Task: Send an email with the signature Dallas Robinson with the subject 'Order confirmation' and the message 'I would like to schedule a meeting to discuss this proposal.' from softage.1@softage.net to softage.2@softage.net,  softage.1@softage.net and softage.3@softage.net with CC to softage.4@softage.net with an attached document Timesheet.xlsx
Action: Key pressed n
Screenshot: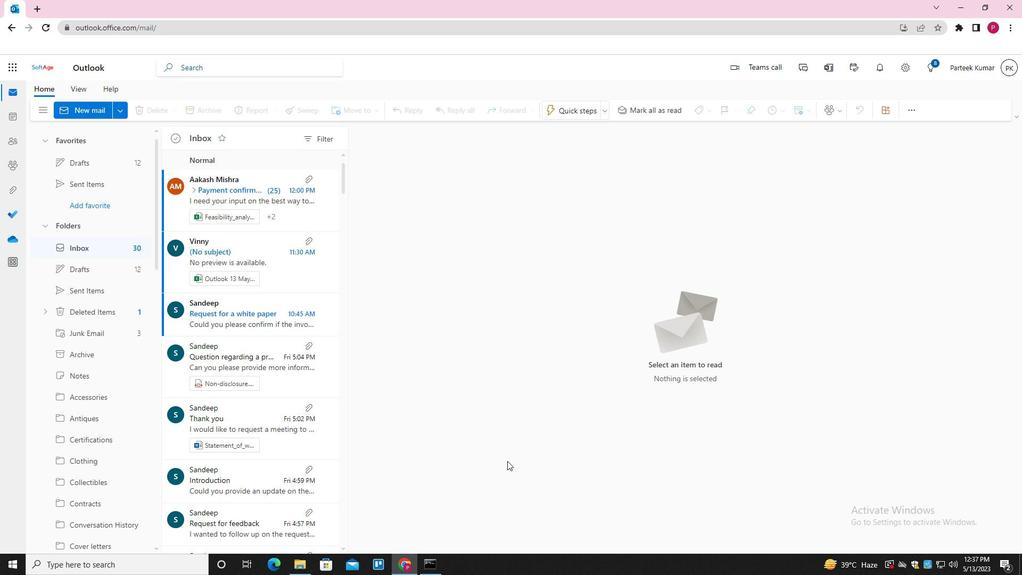 
Action: Mouse moved to (716, 111)
Screenshot: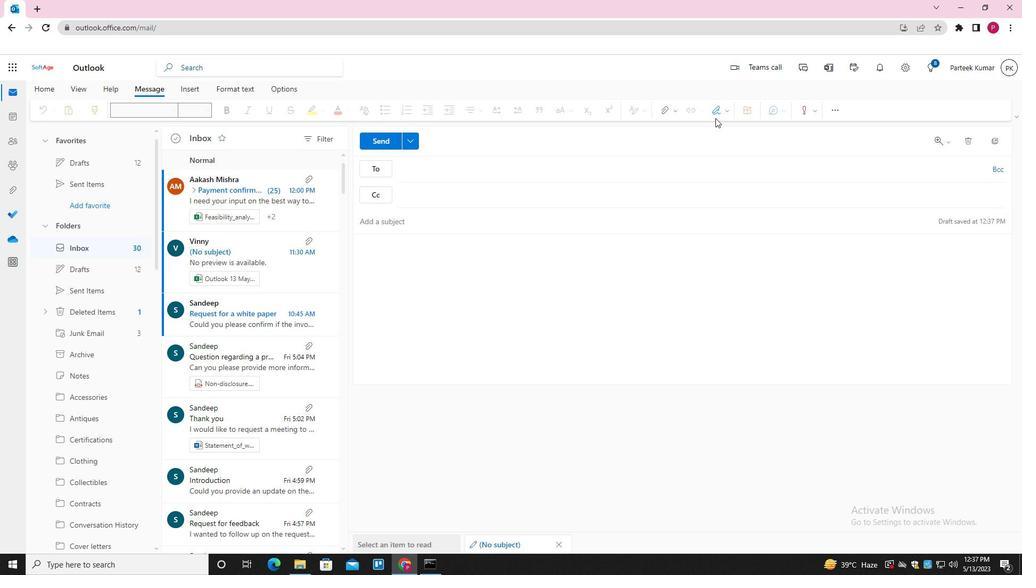 
Action: Mouse pressed left at (716, 111)
Screenshot: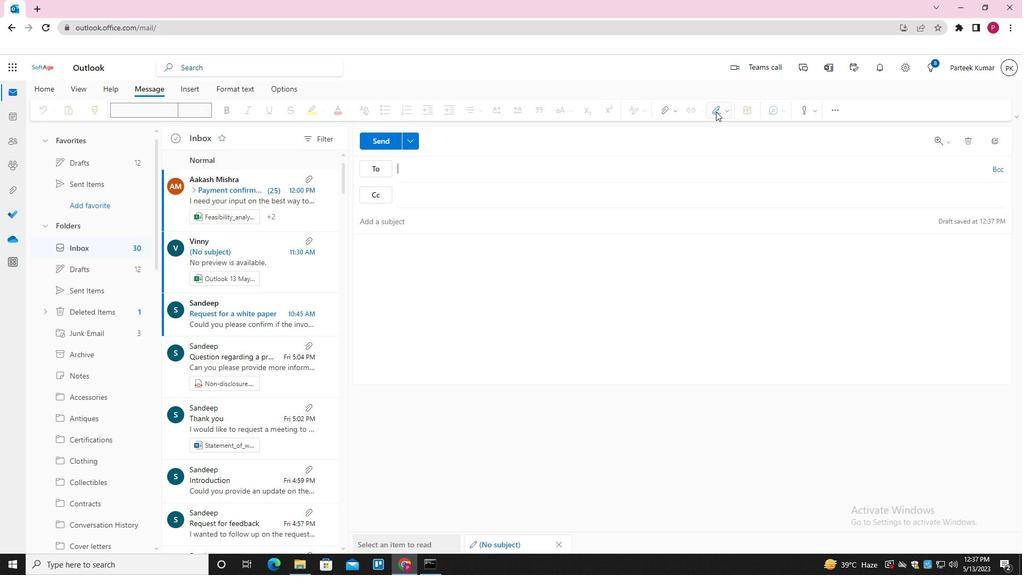 
Action: Mouse moved to (701, 152)
Screenshot: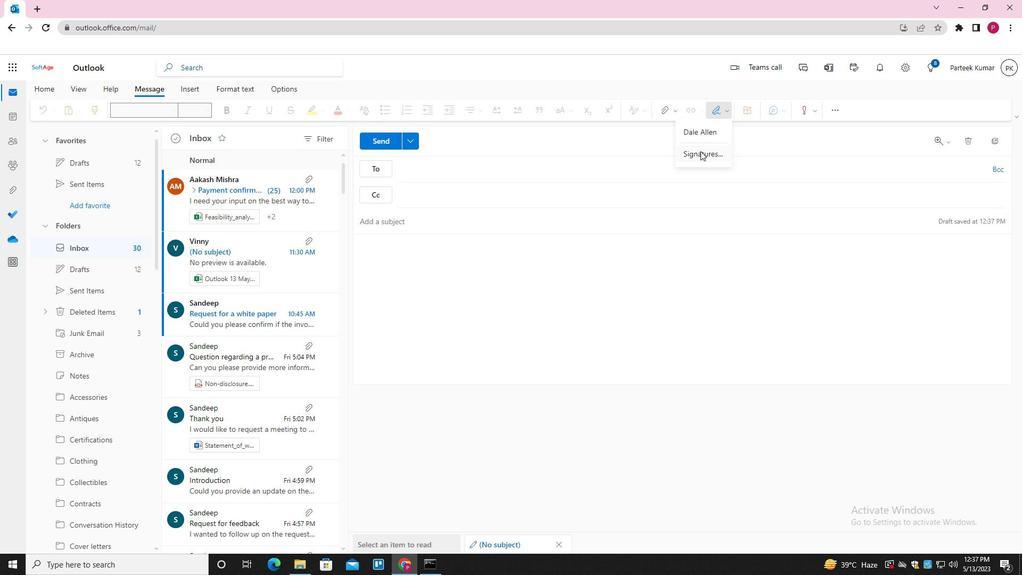 
Action: Mouse pressed left at (701, 152)
Screenshot: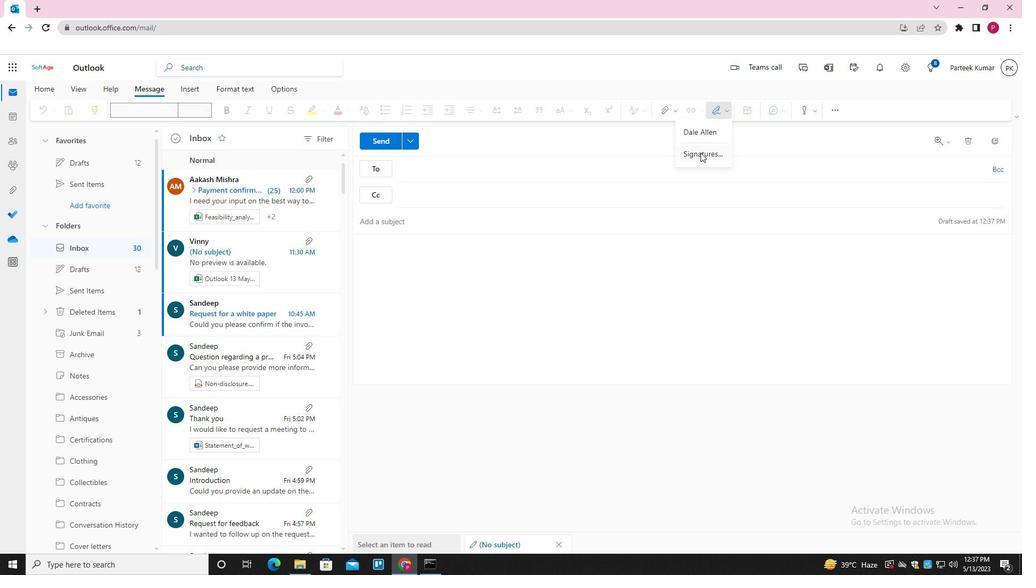 
Action: Mouse moved to (720, 196)
Screenshot: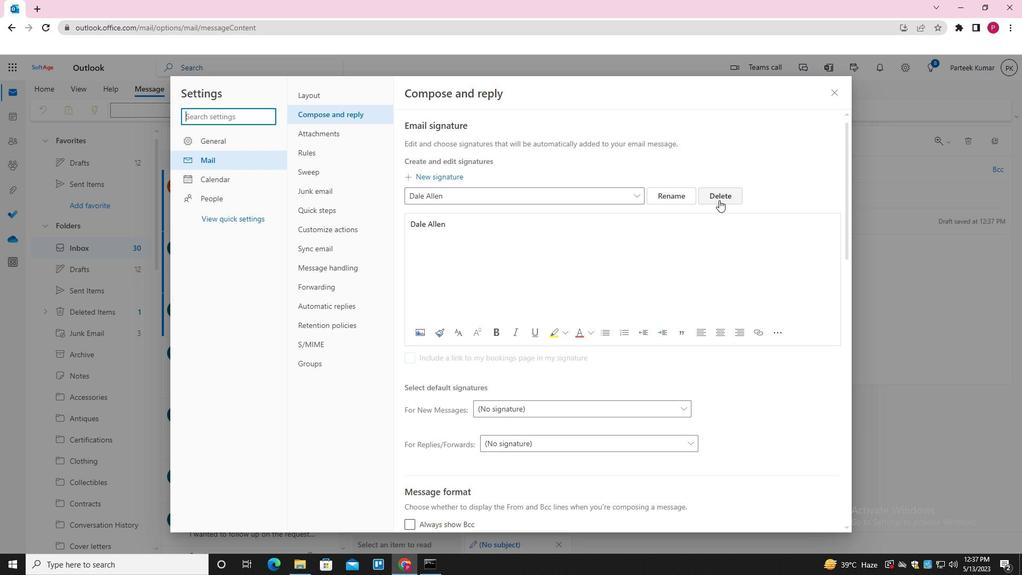 
Action: Mouse pressed left at (720, 196)
Screenshot: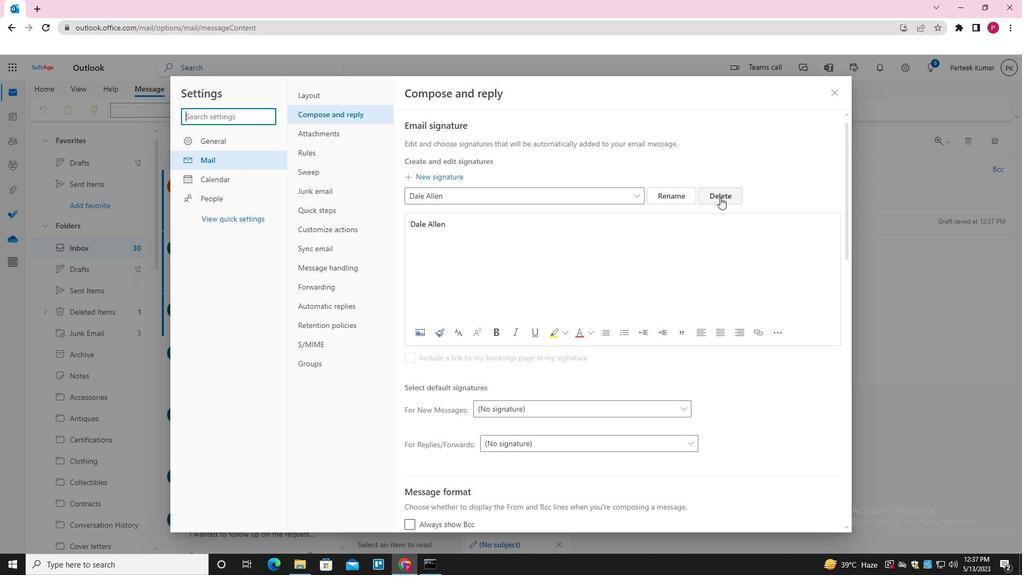 
Action: Mouse moved to (539, 193)
Screenshot: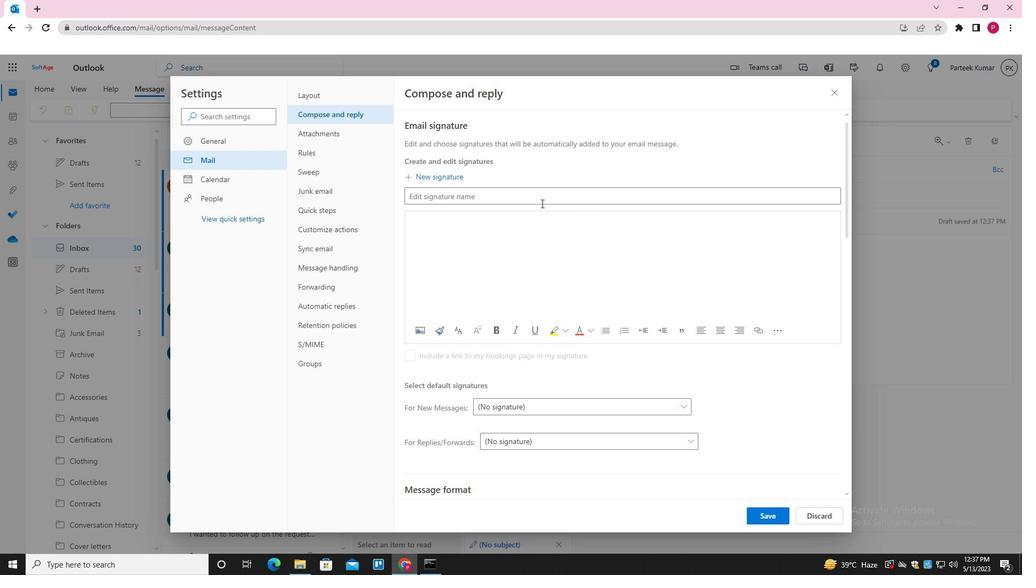 
Action: Mouse pressed left at (539, 193)
Screenshot: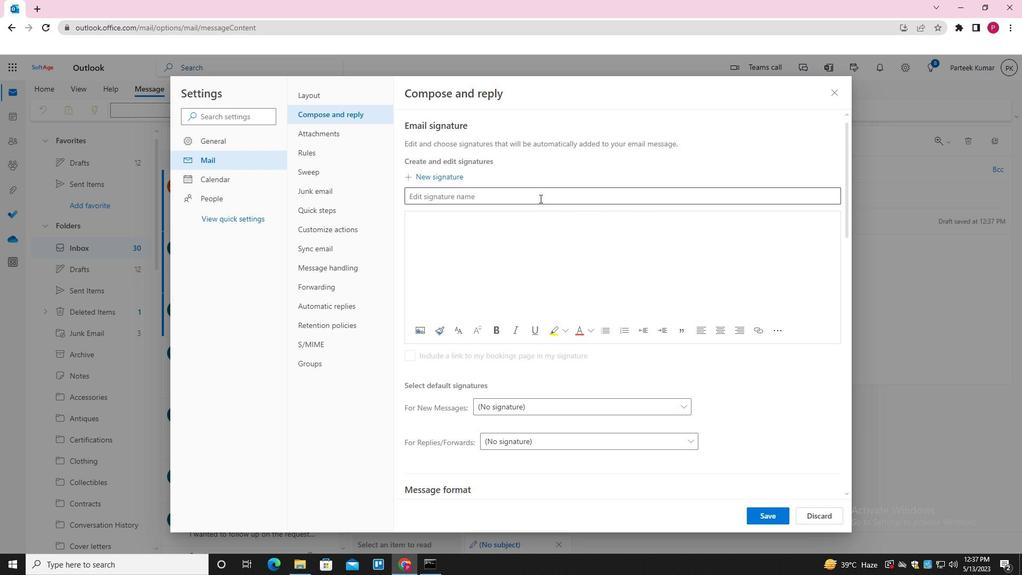 
Action: Key pressed <Key.shift>DALLAS<Key.space><Key.shift>ROBINSON<Key.tab><Key.shift>DALLAS<Key.space><Key.shift>ROBINSON
Screenshot: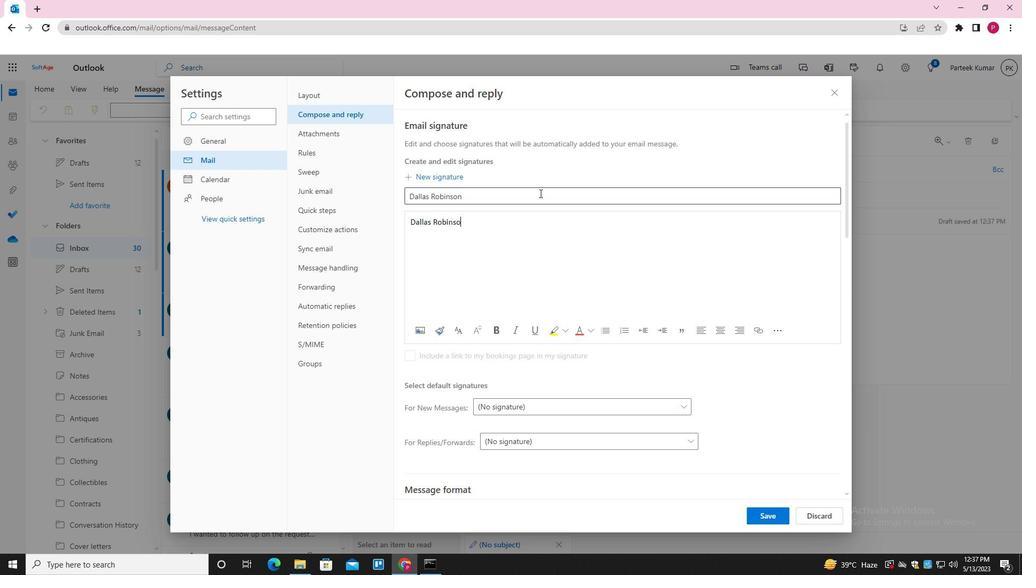 
Action: Mouse moved to (777, 519)
Screenshot: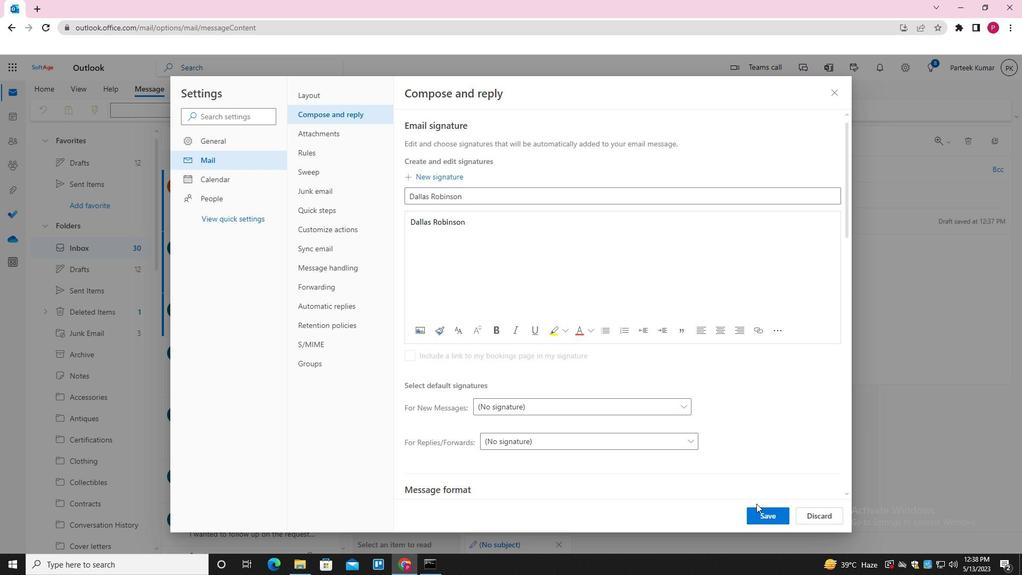 
Action: Mouse pressed left at (777, 519)
Screenshot: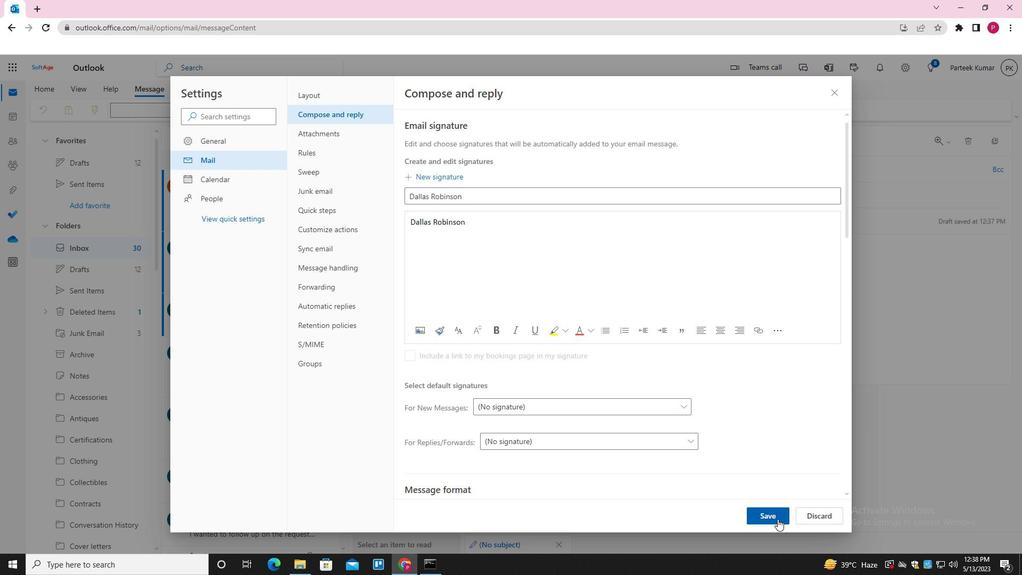 
Action: Mouse moved to (834, 92)
Screenshot: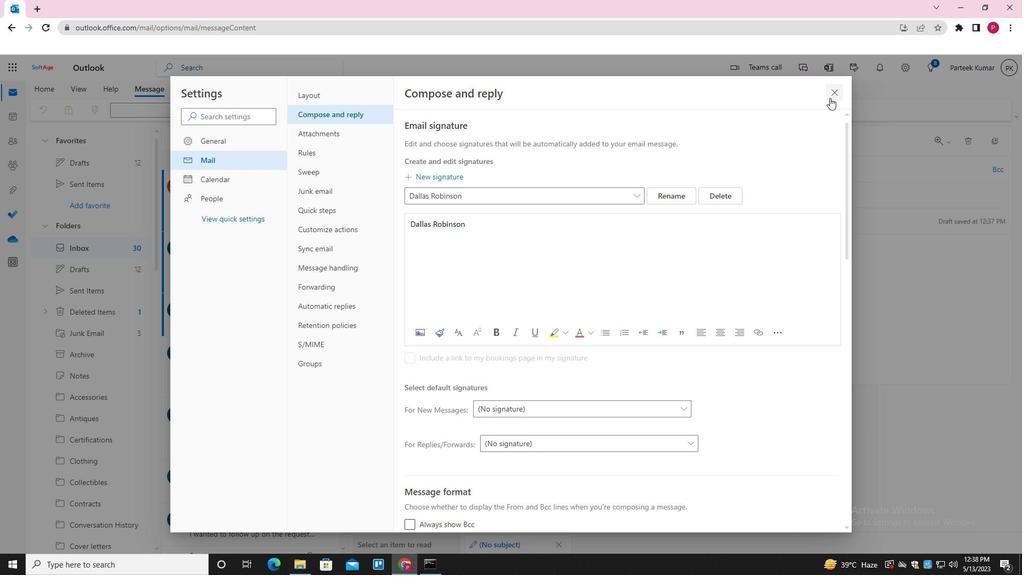 
Action: Mouse pressed left at (834, 92)
Screenshot: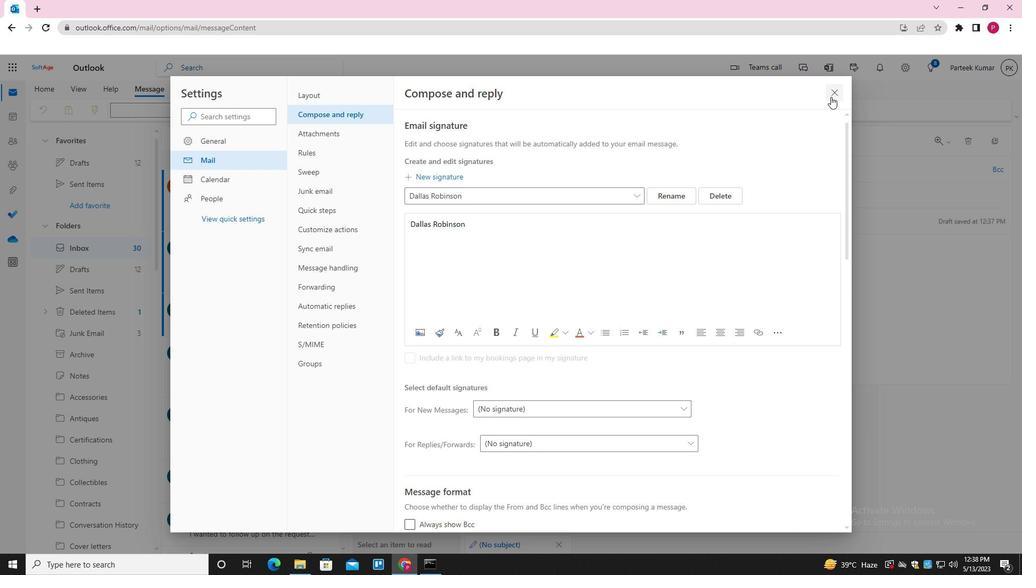 
Action: Mouse moved to (714, 109)
Screenshot: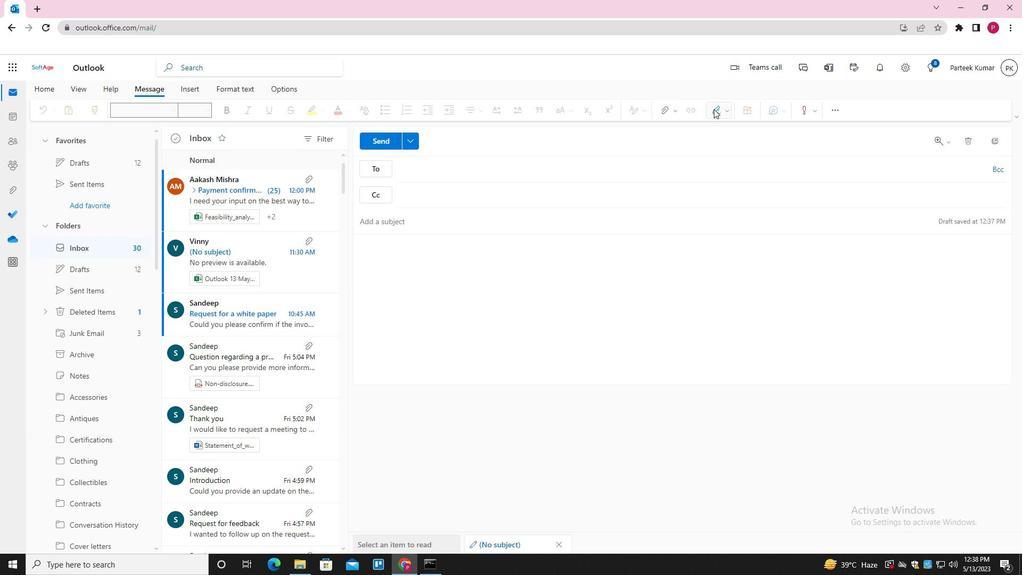 
Action: Mouse pressed left at (714, 109)
Screenshot: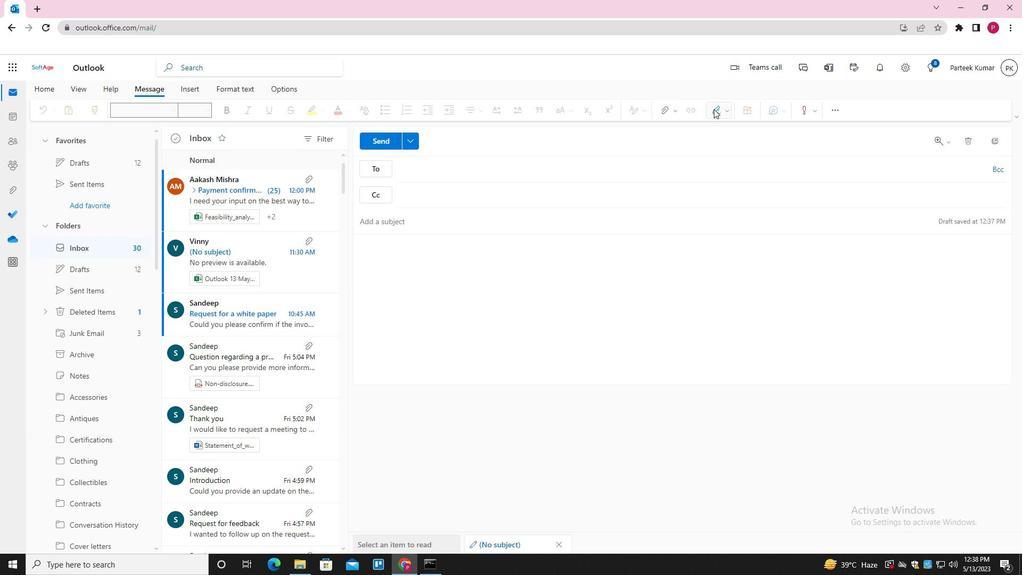 
Action: Mouse moved to (702, 133)
Screenshot: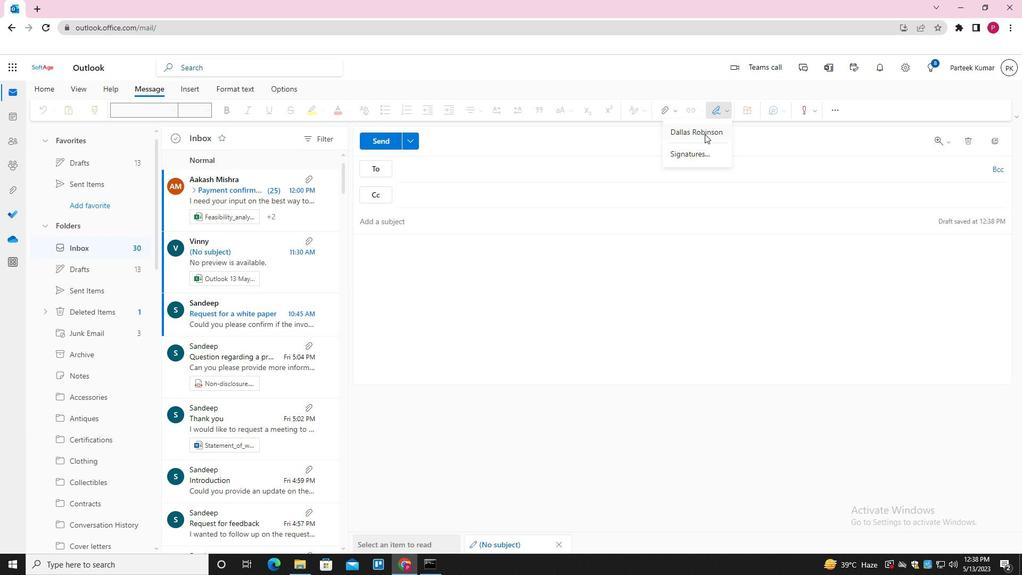 
Action: Mouse pressed left at (702, 133)
Screenshot: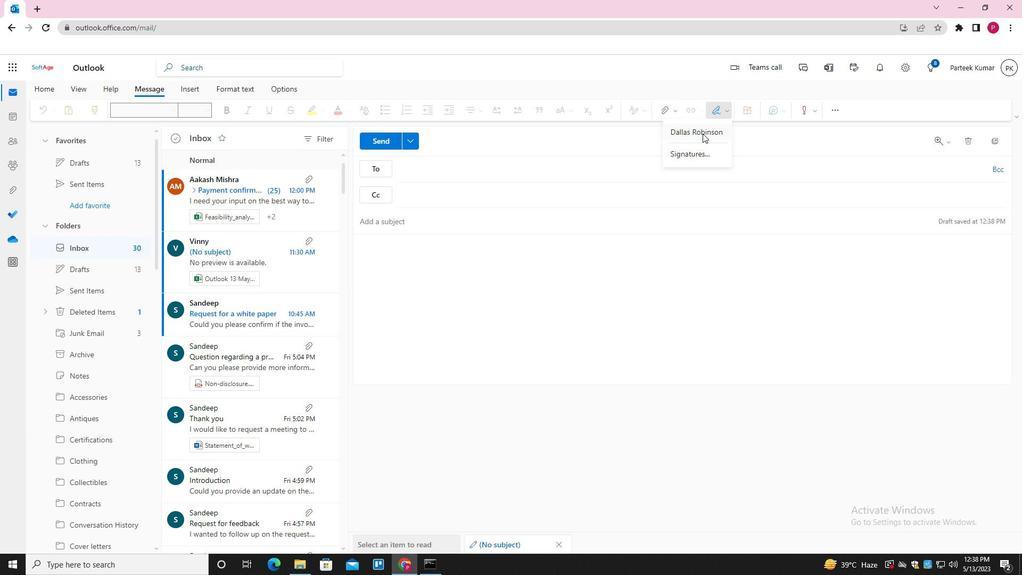 
Action: Mouse moved to (439, 223)
Screenshot: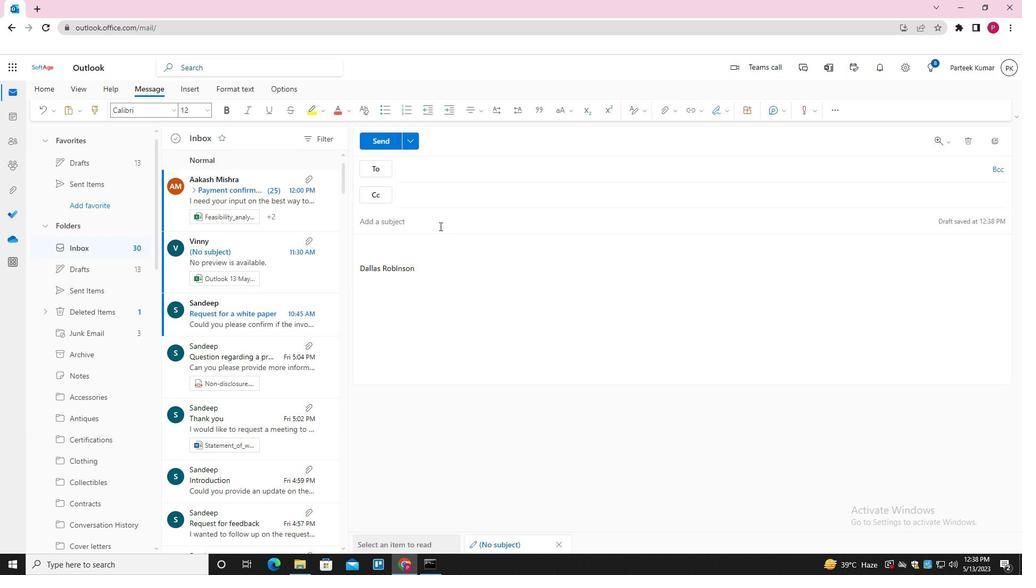 
Action: Mouse pressed left at (439, 223)
Screenshot: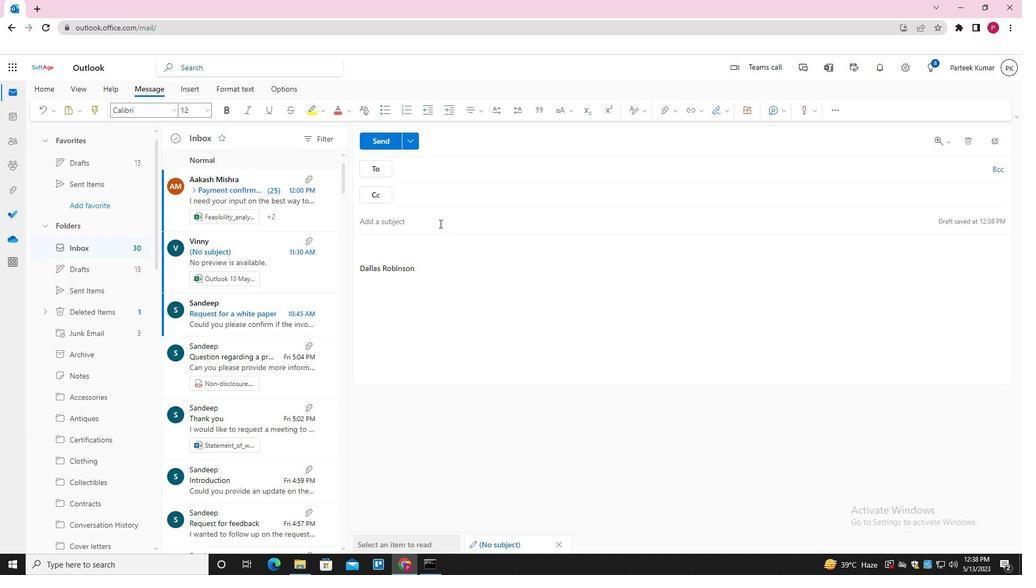
Action: Key pressed <Key.shift_r>ORDER<Key.space>CONFIRMATION<Key.space><Key.tab><Key.shift_r>I<Key.space>WOULD<Key.space>LIKE<Key.space>TO<Key.space>SCHEDULE<Key.space>A<Key.space>MEETING<Key.space>TO<Key.space>DISCUSS<Key.space>THIS<Key.space>PROPOSAL<Key.space>
Screenshot: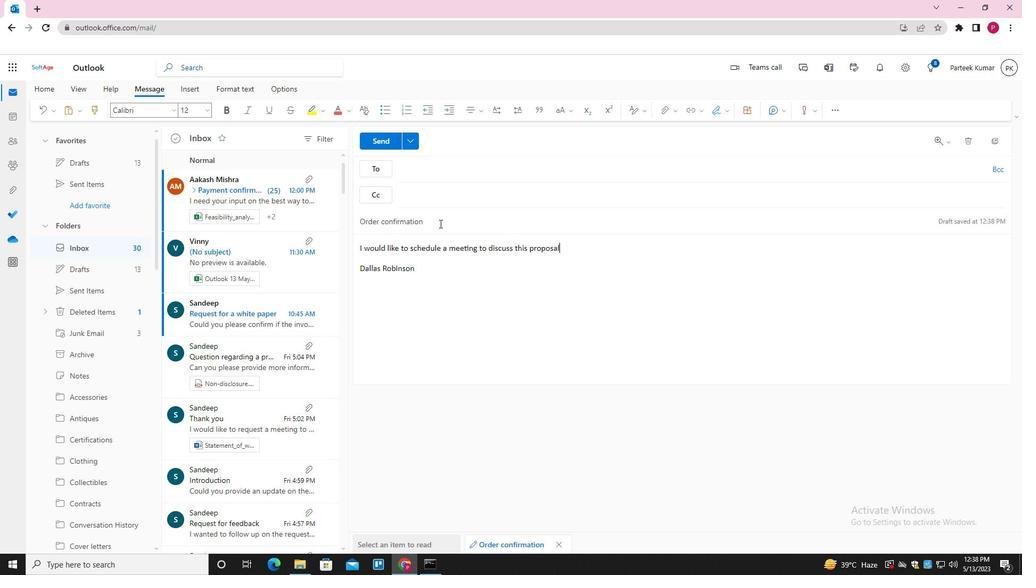 
Action: Mouse moved to (458, 167)
Screenshot: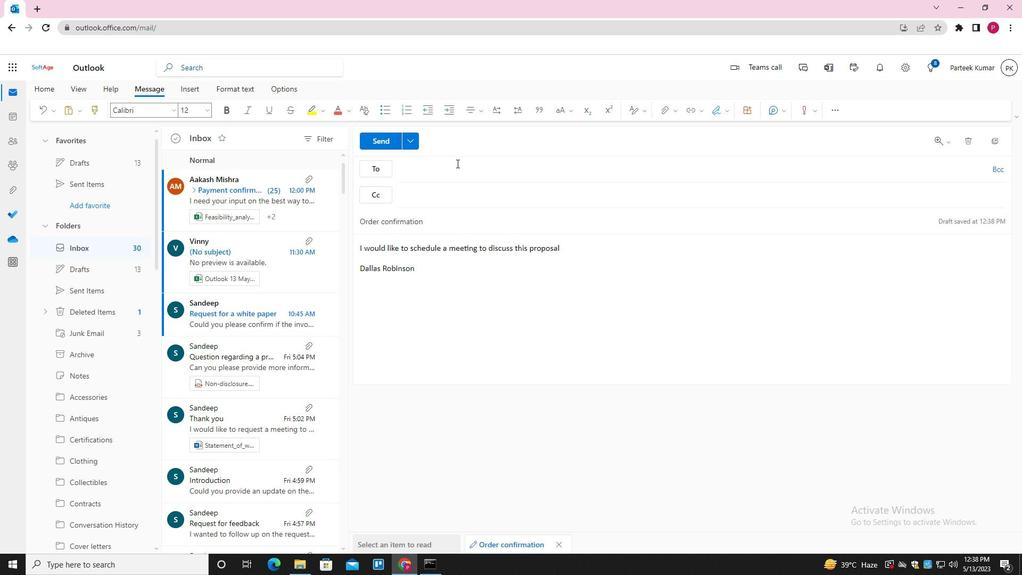 
Action: Mouse pressed left at (458, 167)
Screenshot: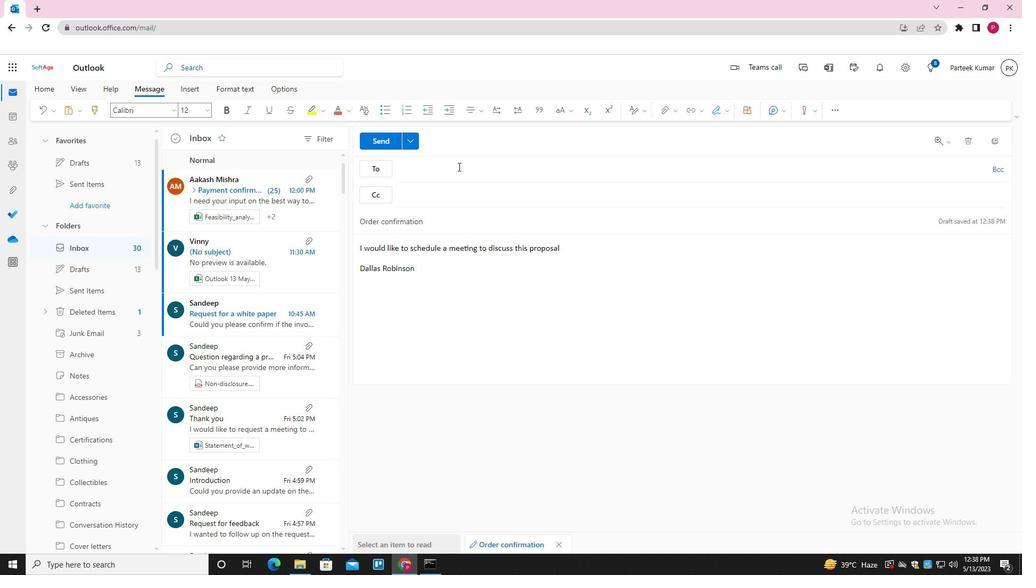 
Action: Key pressed SOFTAGE.2<Key.shift>@SOFTAGE.NET<Key.enter>SOFTAGGE.1<Key.shift>@SOFTAGE.NEET<Key.enter>
Screenshot: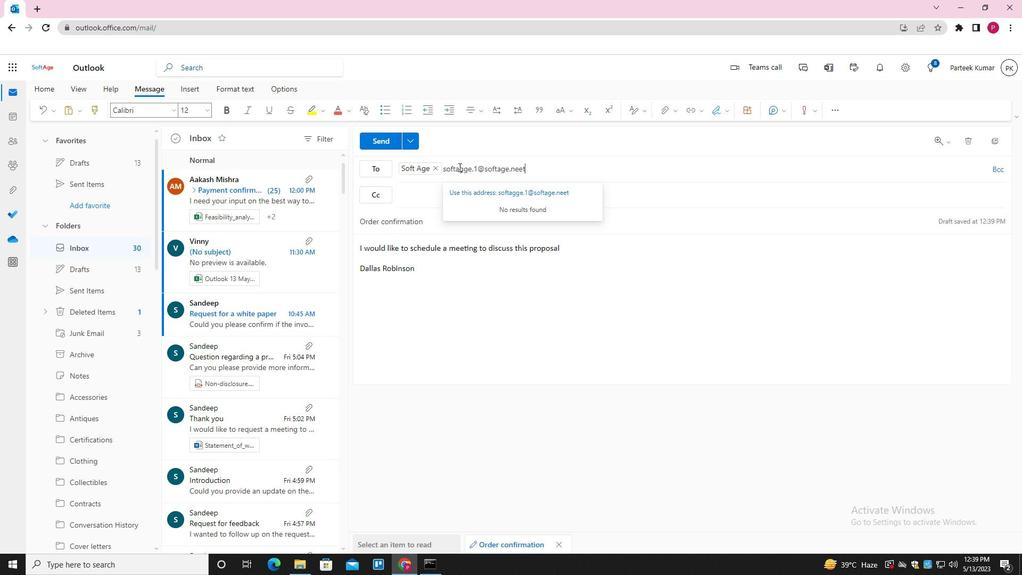 
Action: Mouse moved to (537, 169)
Screenshot: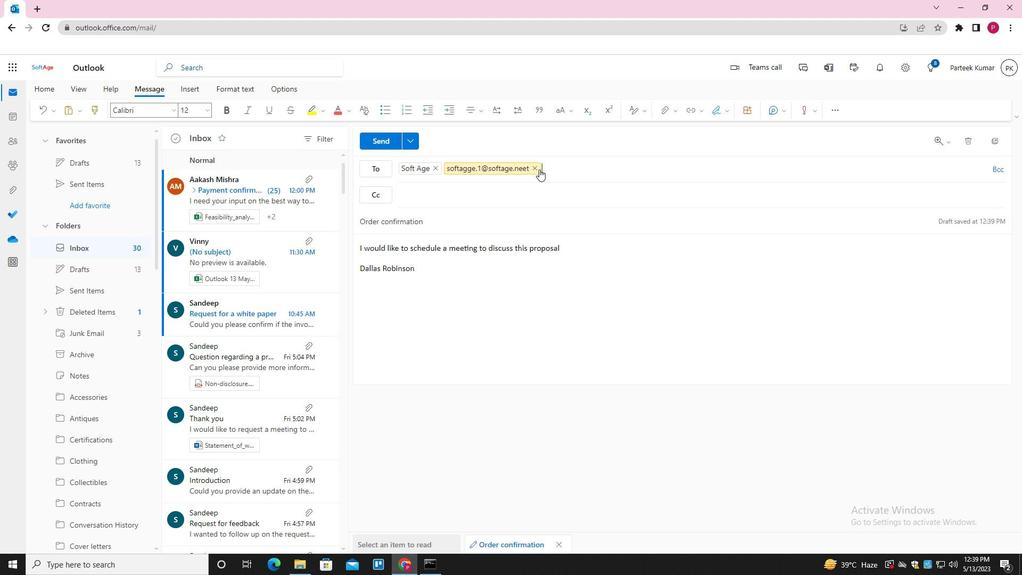 
Action: Mouse pressed left at (537, 169)
Screenshot: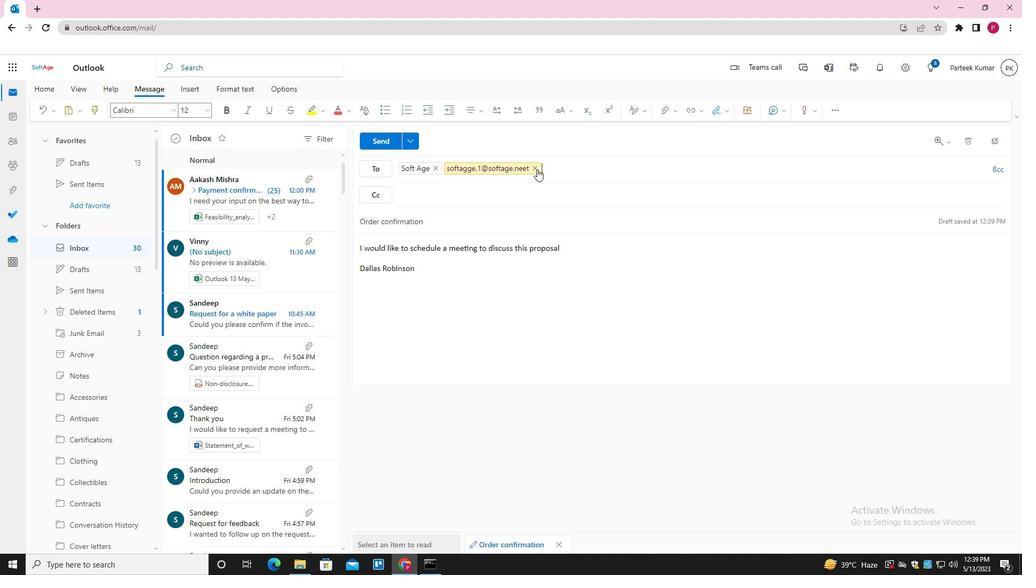 
Action: Mouse moved to (525, 170)
Screenshot: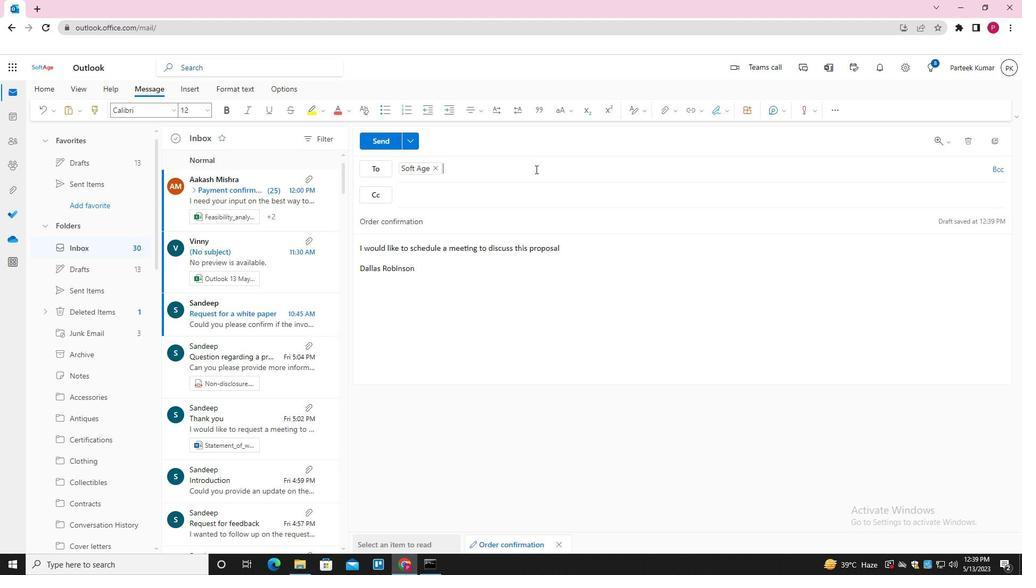 
Action: Key pressed SOFTAGE.1<Key.shift>@SOFTAGE.NET<Key.enter>
Screenshot: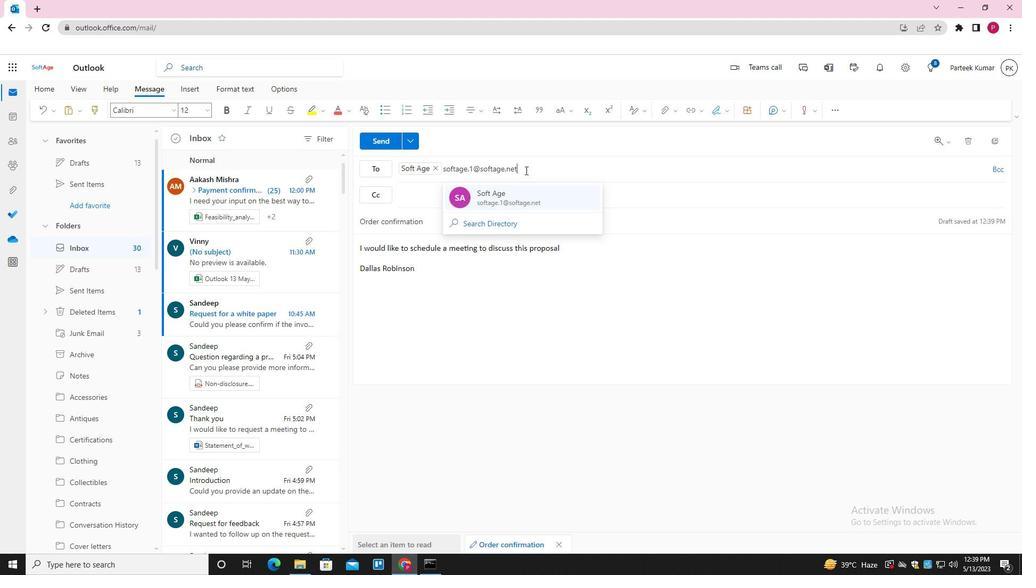 
Action: Mouse moved to (487, 192)
Screenshot: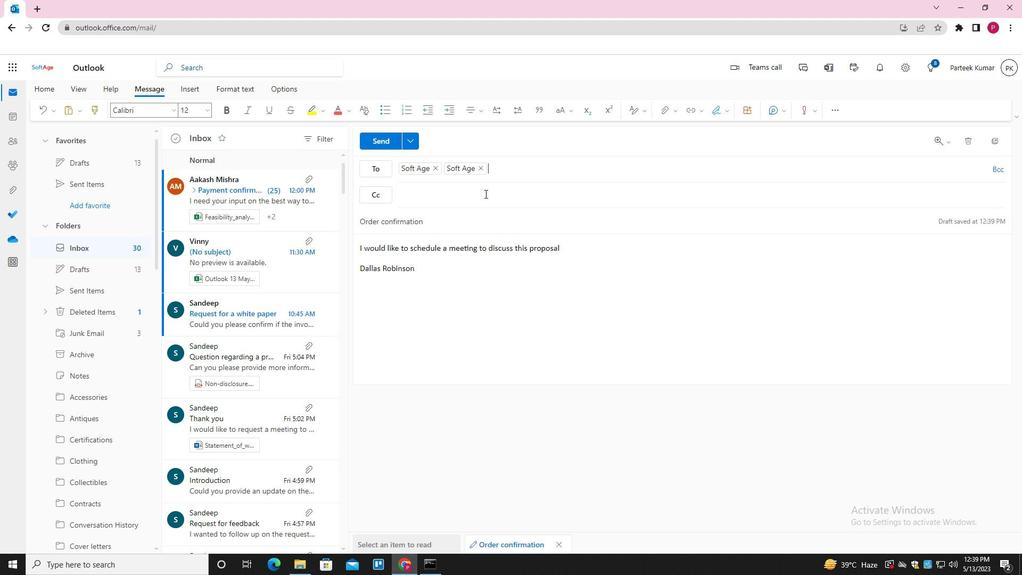 
Action: Key pressed SOFTAGE.3<Key.backspace>3<Key.shift>@SOFTAGE.NET<Key.enter><Key.tab>SOFTAGE.4<Key.shift>@SOFTAGE.NET<Key.enter>
Screenshot: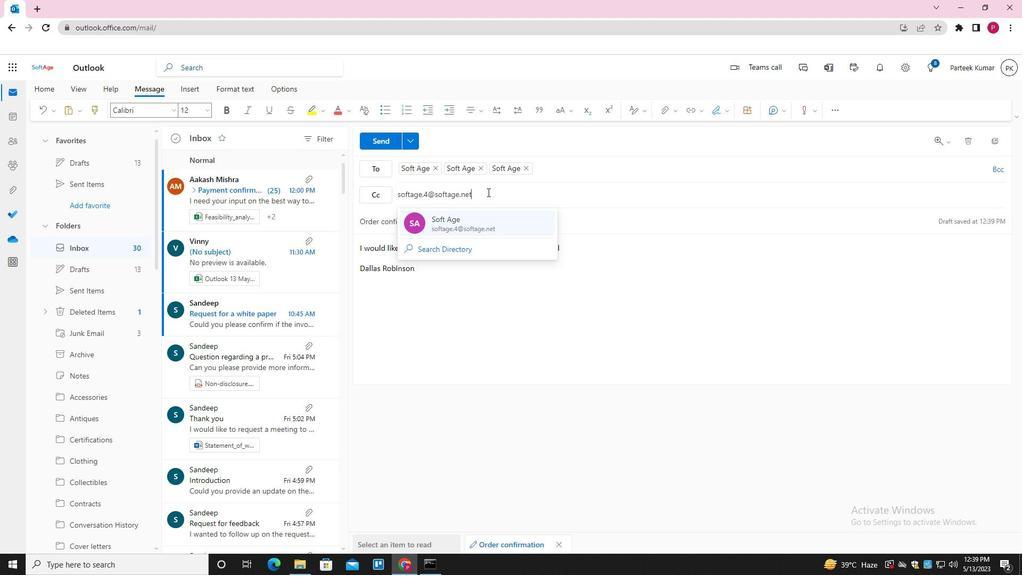 
Action: Mouse moved to (666, 109)
Screenshot: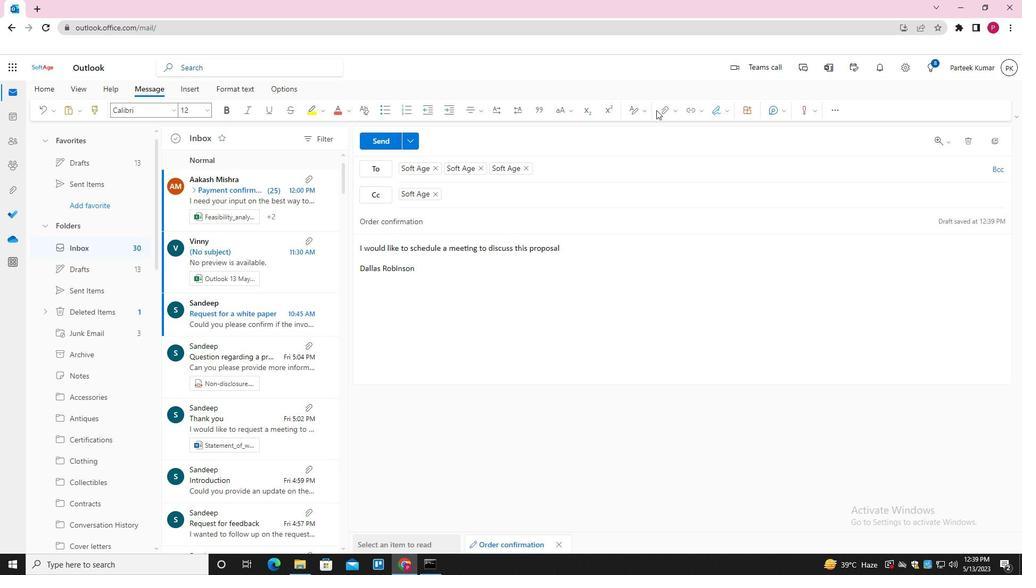
Action: Mouse pressed left at (666, 109)
Screenshot: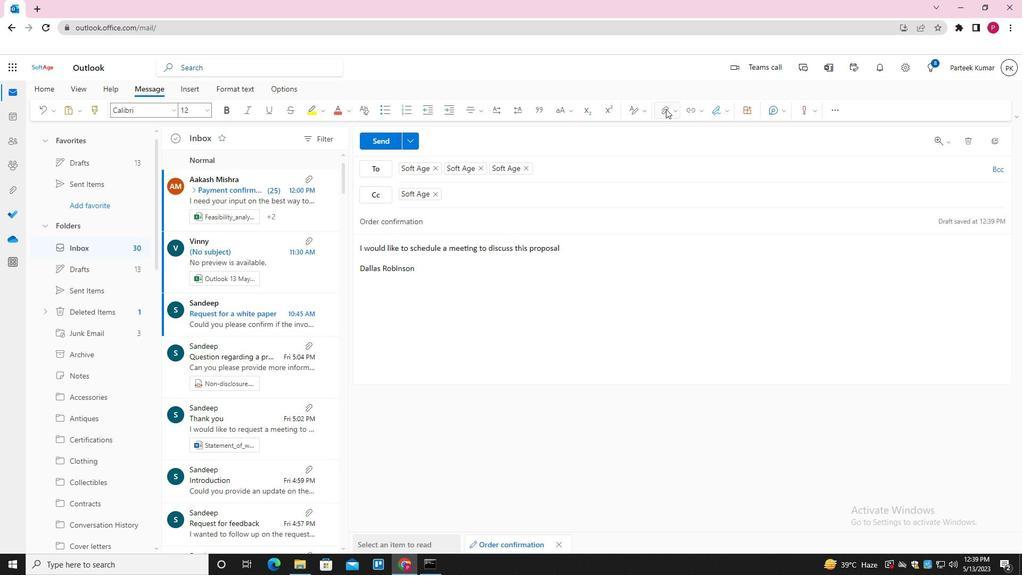 
Action: Mouse moved to (594, 132)
Screenshot: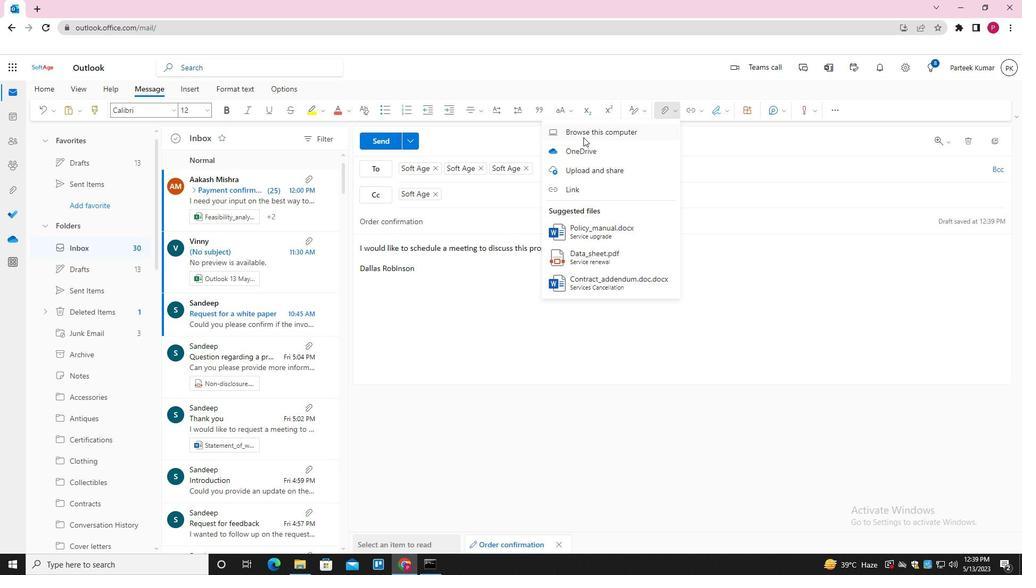 
Action: Mouse pressed left at (594, 132)
Screenshot: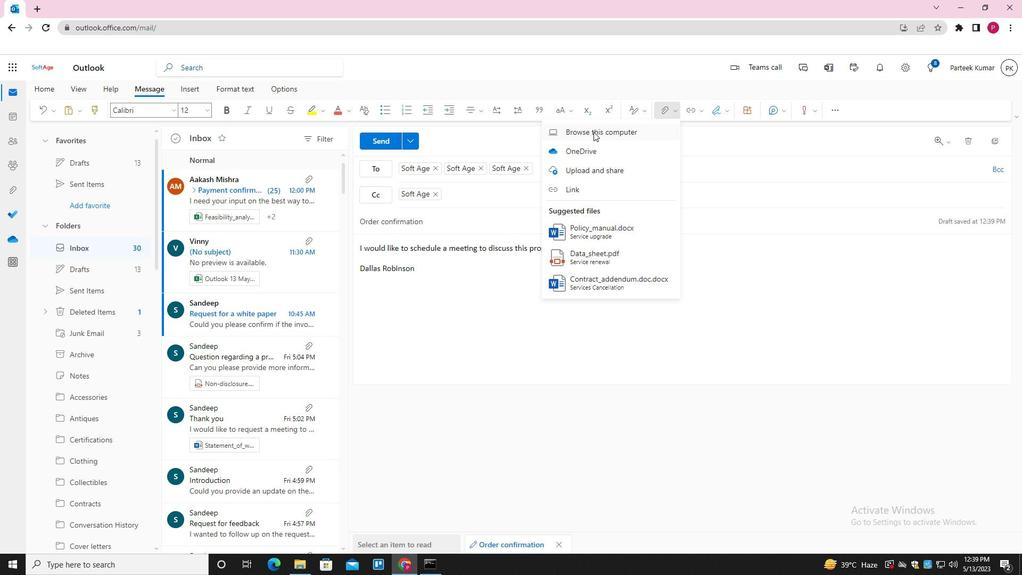
Action: Mouse moved to (178, 91)
Screenshot: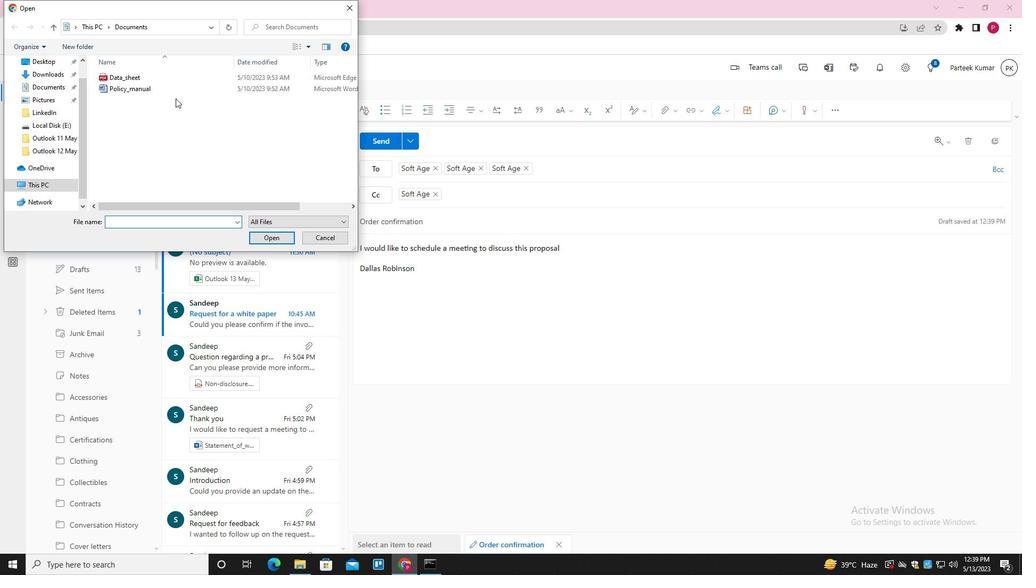
Action: Mouse pressed left at (178, 91)
Screenshot: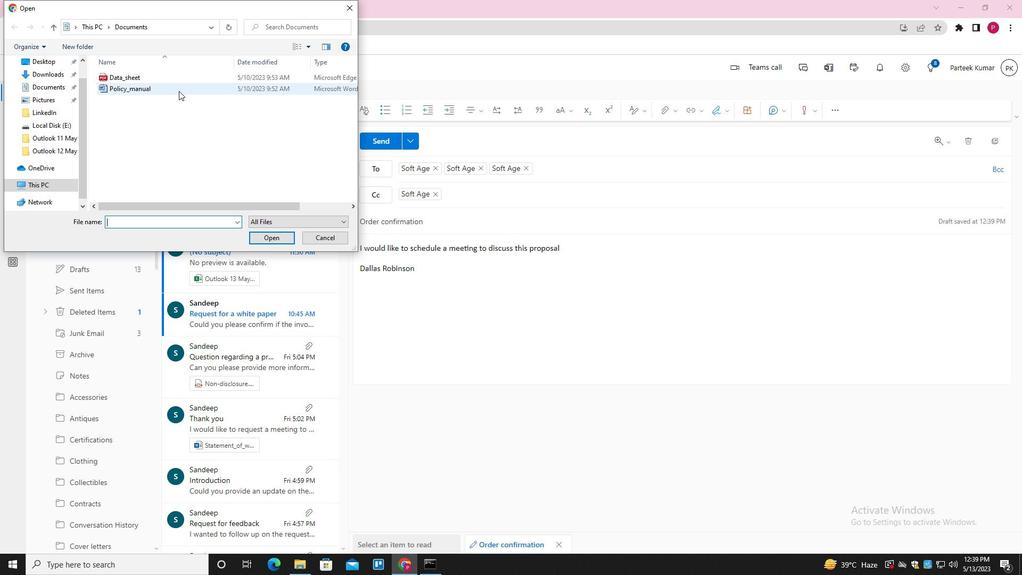 
Action: Key pressed <Key.f2><Key.shift>TIMESHEET.XLSX<Key.enter>
Screenshot: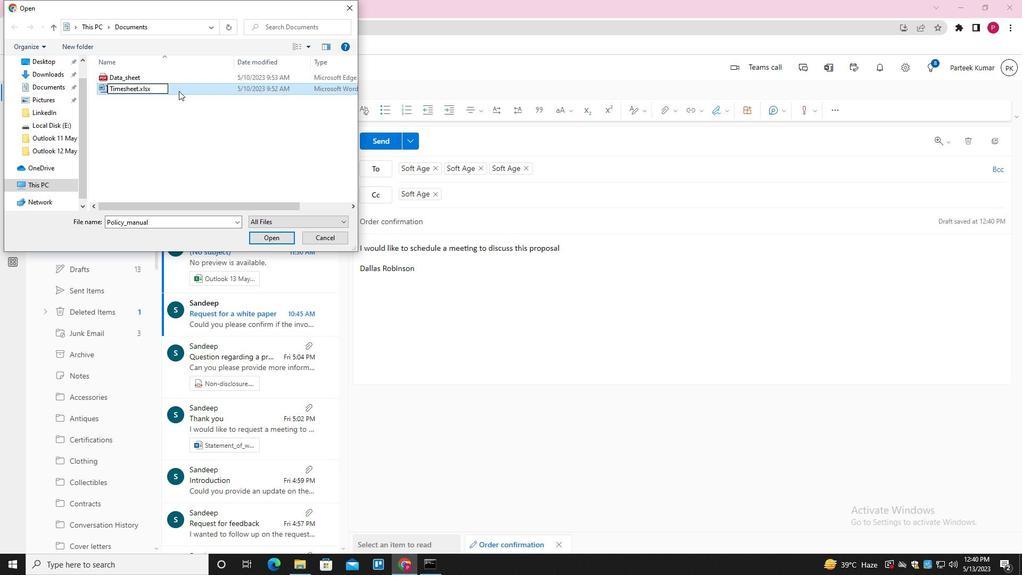 
Action: Mouse pressed left at (178, 91)
Screenshot: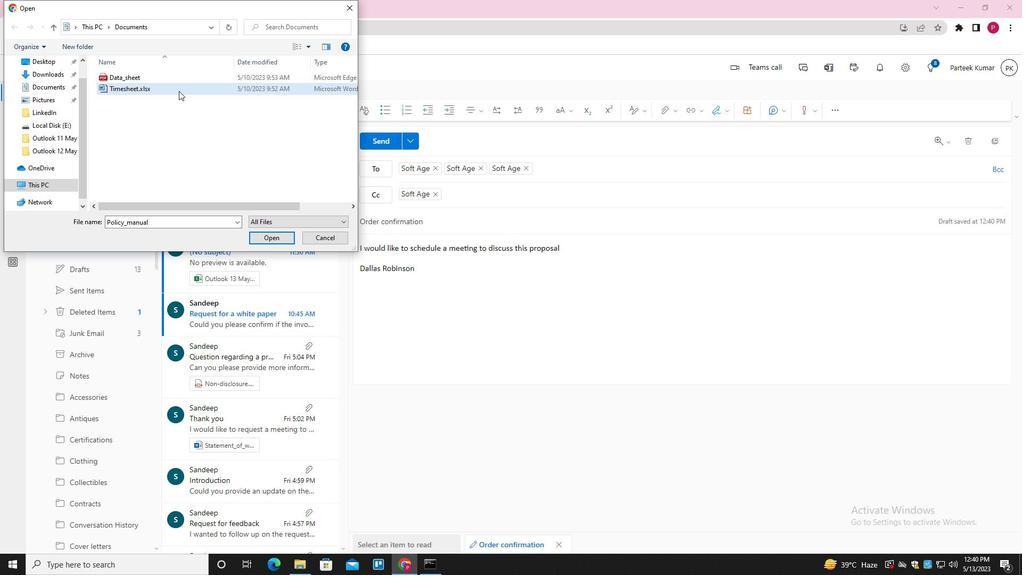 
Action: Mouse moved to (276, 239)
Screenshot: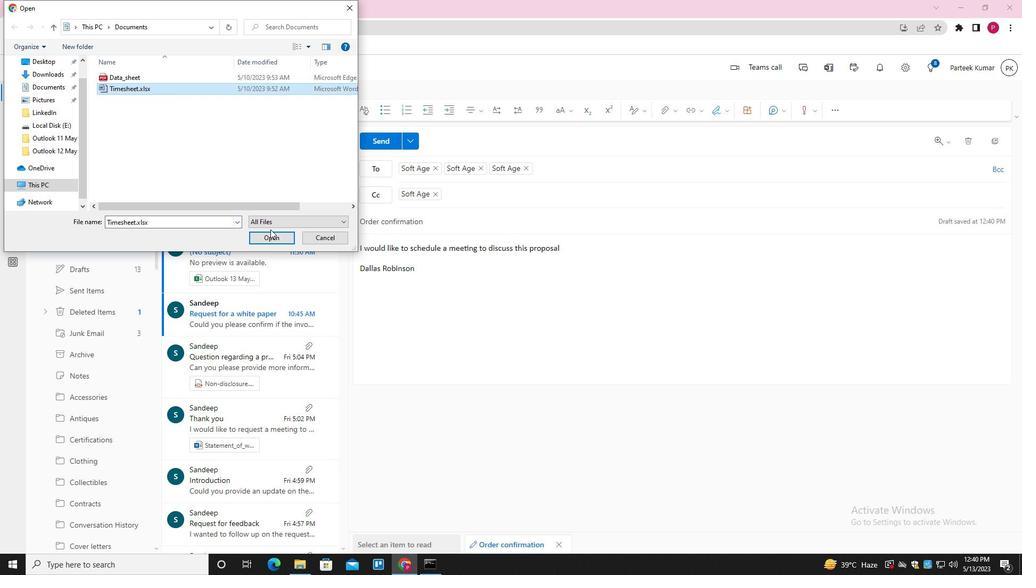 
Action: Mouse pressed left at (276, 239)
Screenshot: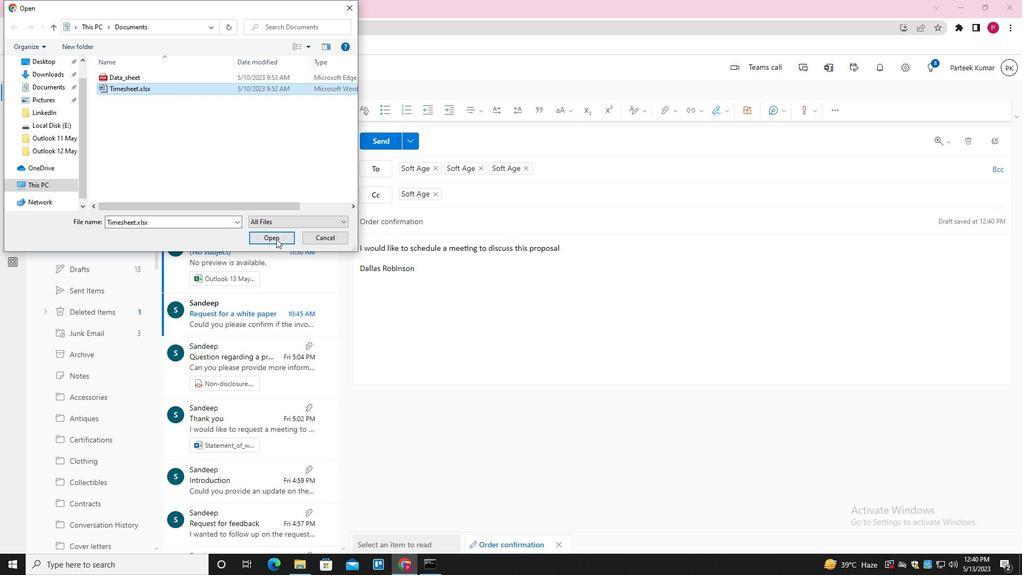 
Action: Mouse moved to (390, 142)
Screenshot: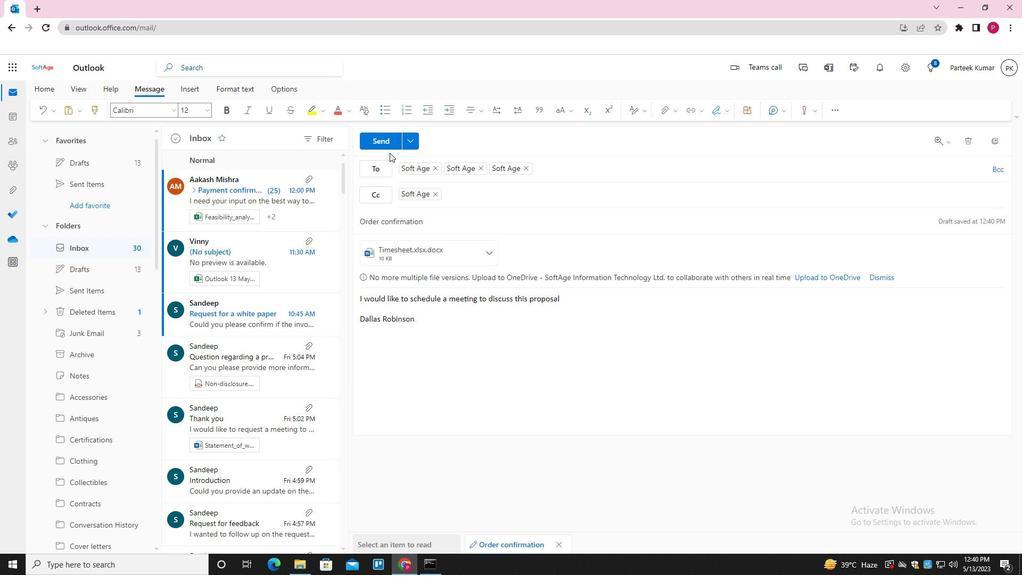 
Action: Mouse pressed left at (390, 142)
Screenshot: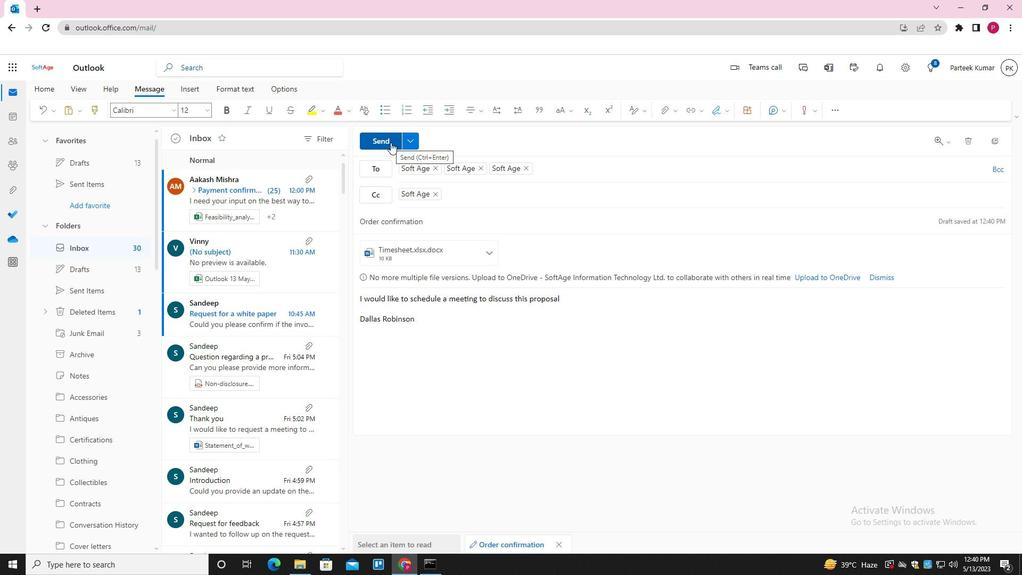 
Action: Mouse moved to (411, 183)
Screenshot: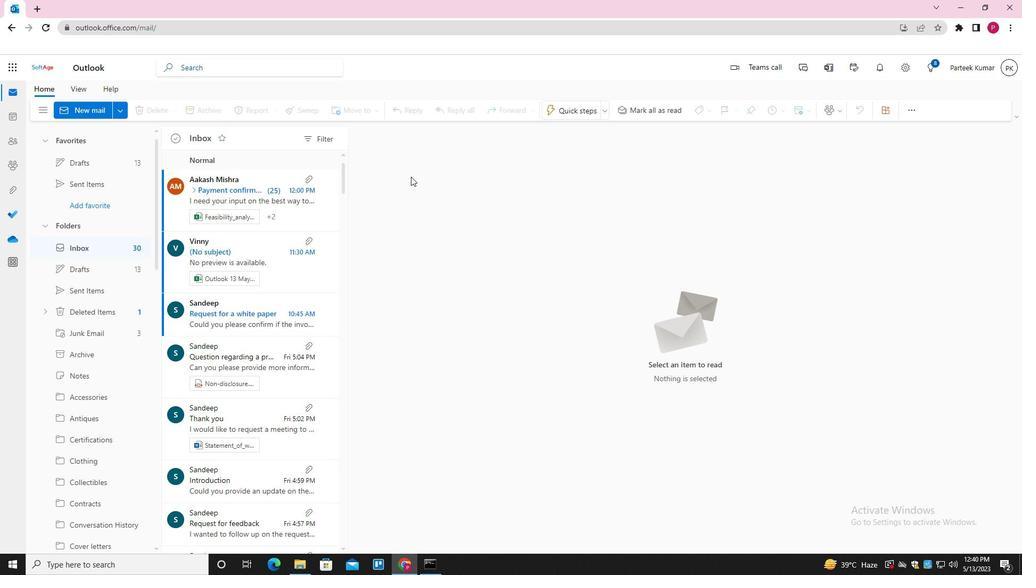 
